 Task: Filter the search records by people
Action: Mouse moved to (150, 85)
Screenshot: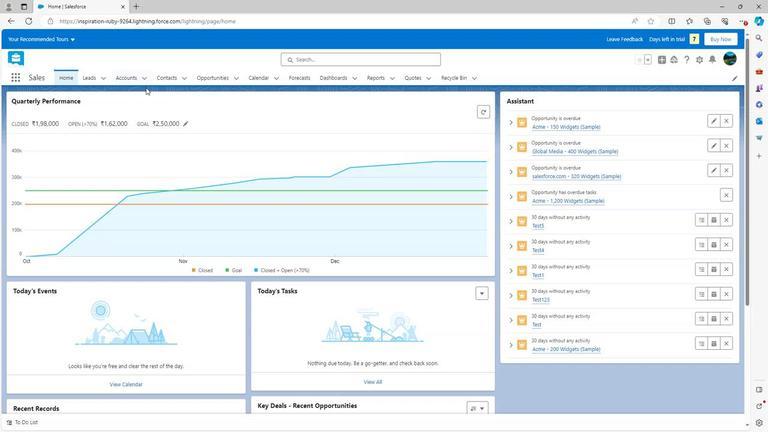 
Action: Mouse scrolled (150, 84) with delta (0, 0)
Screenshot: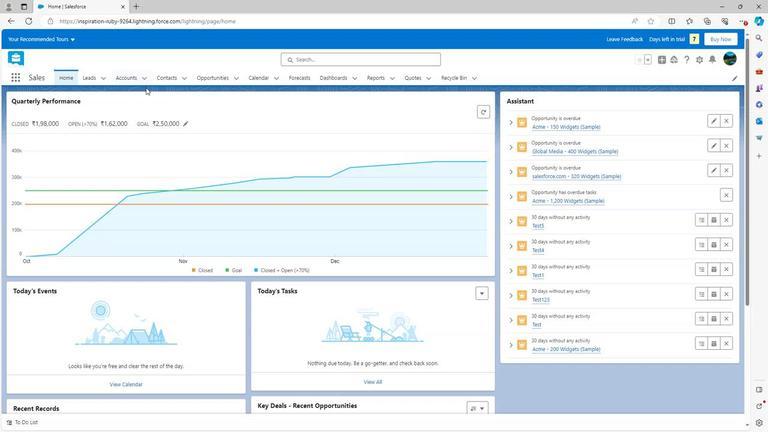 
Action: Mouse moved to (150, 86)
Screenshot: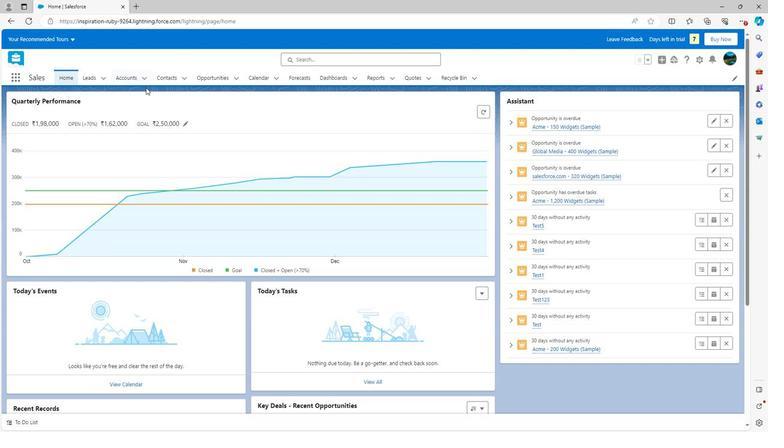 
Action: Mouse scrolled (150, 85) with delta (0, 0)
Screenshot: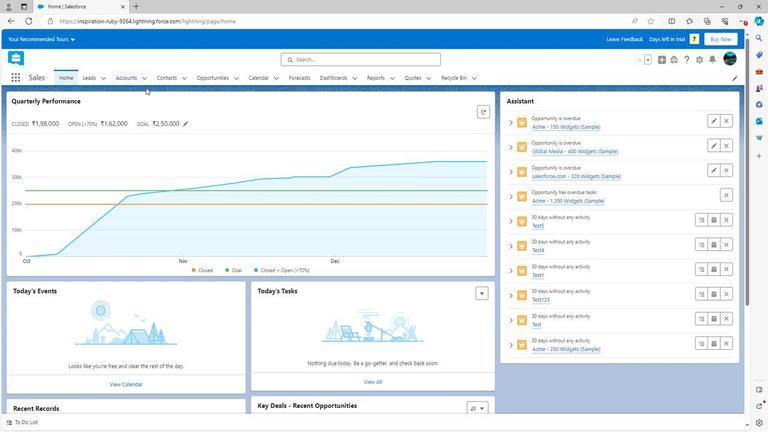 
Action: Mouse scrolled (150, 85) with delta (0, 0)
Screenshot: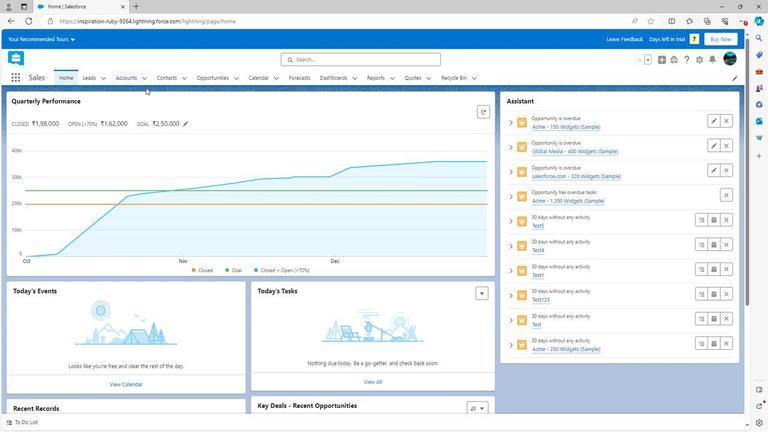 
Action: Mouse scrolled (150, 85) with delta (0, 0)
Screenshot: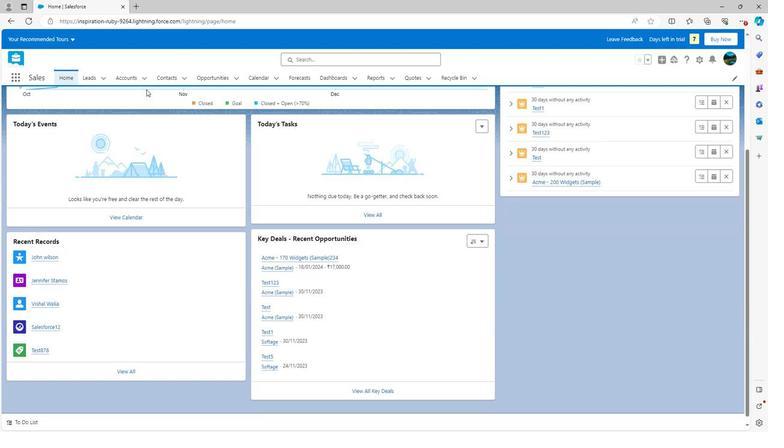 
Action: Mouse scrolled (150, 86) with delta (0, 0)
Screenshot: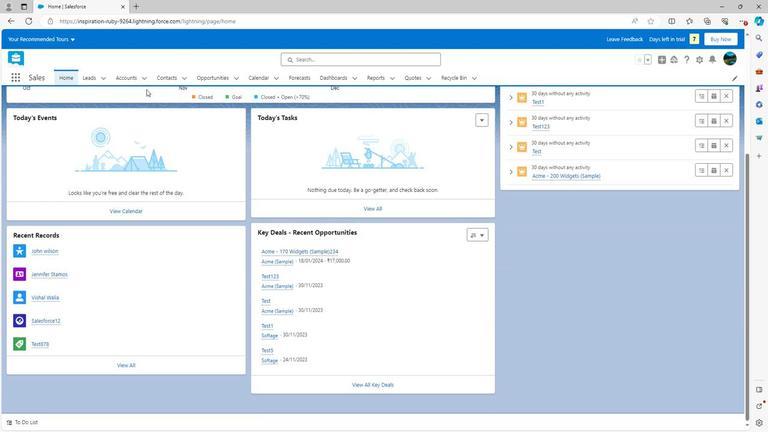 
Action: Mouse scrolled (150, 86) with delta (0, 0)
Screenshot: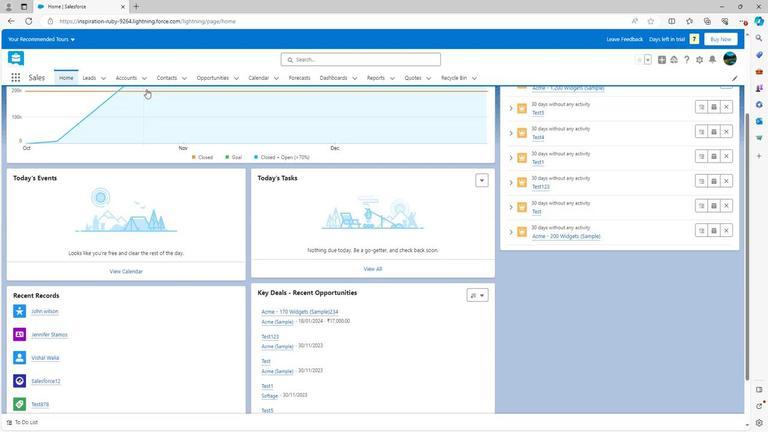 
Action: Mouse scrolled (150, 86) with delta (0, 0)
Screenshot: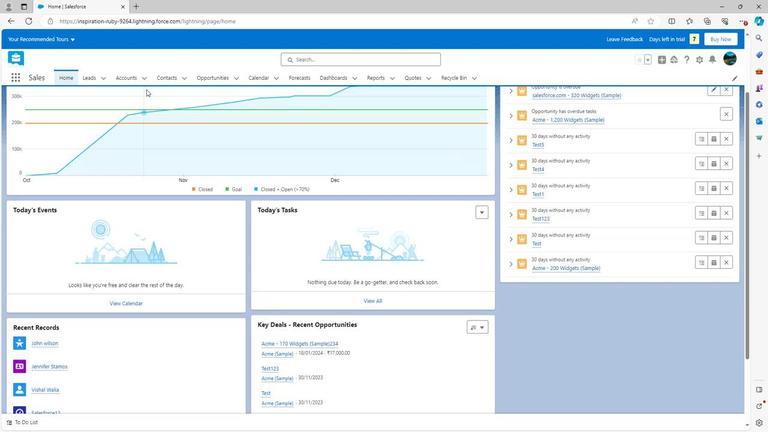 
Action: Mouse scrolled (150, 86) with delta (0, 0)
Screenshot: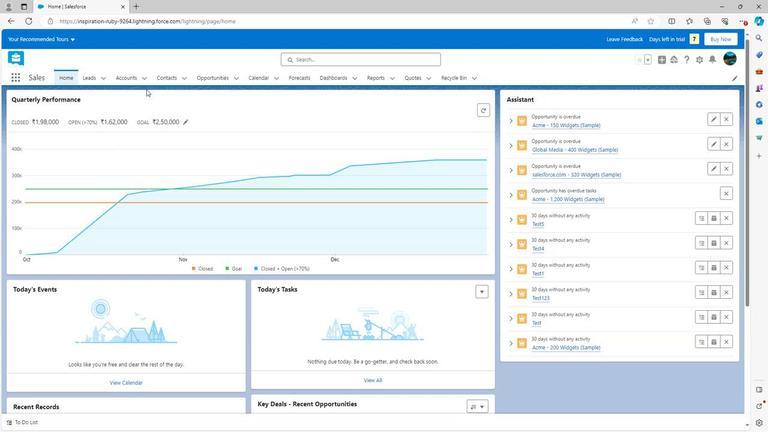 
Action: Mouse scrolled (150, 86) with delta (0, 0)
Screenshot: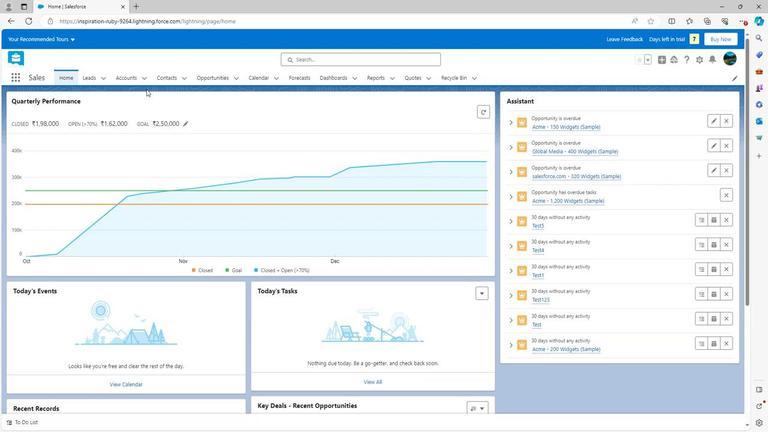 
Action: Mouse moved to (320, 60)
Screenshot: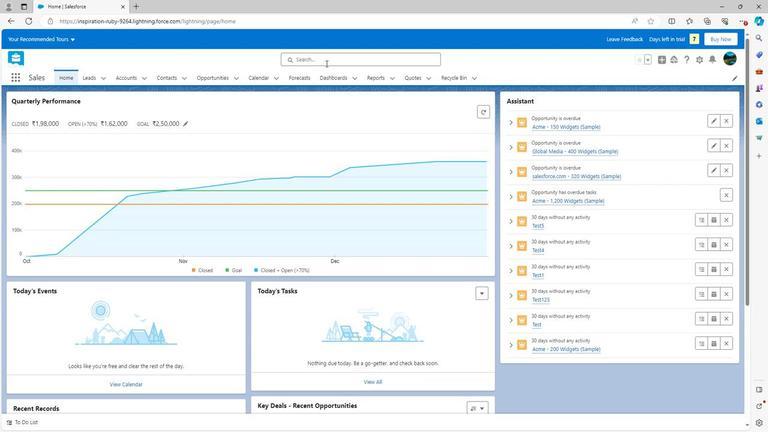 
Action: Mouse pressed left at (320, 60)
Screenshot: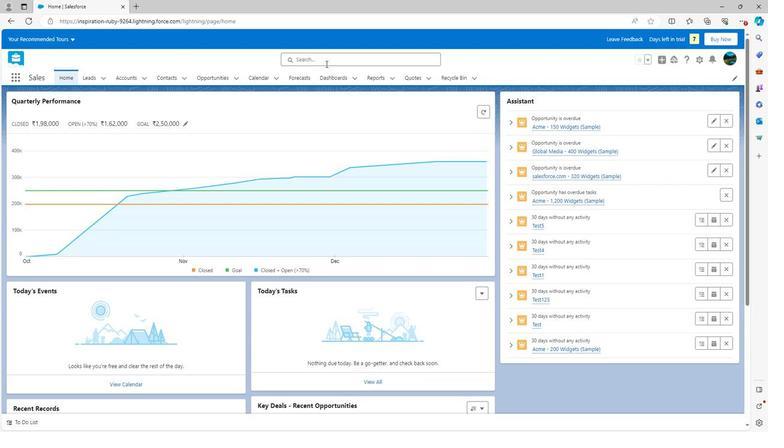 
Action: Mouse moved to (222, 61)
Screenshot: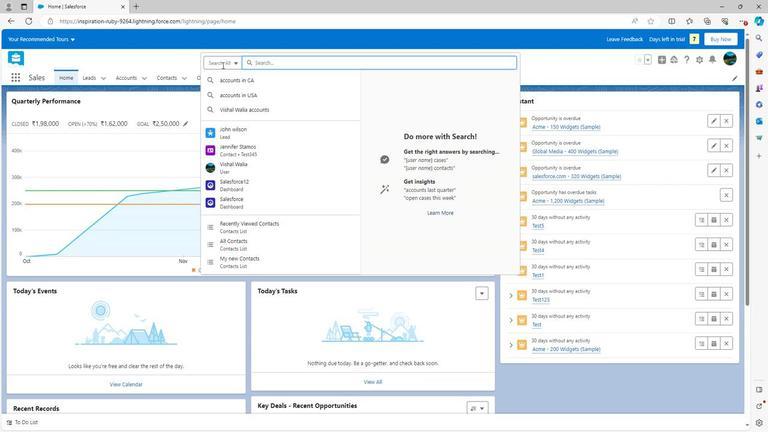 
Action: Mouse pressed left at (222, 61)
Screenshot: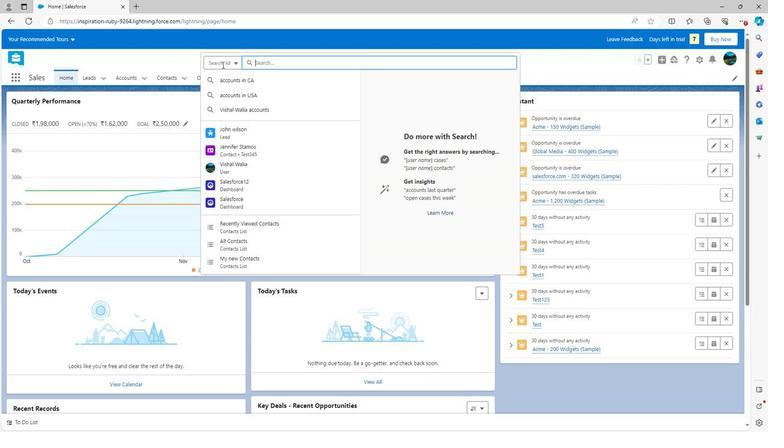 
Action: Mouse moved to (231, 216)
Screenshot: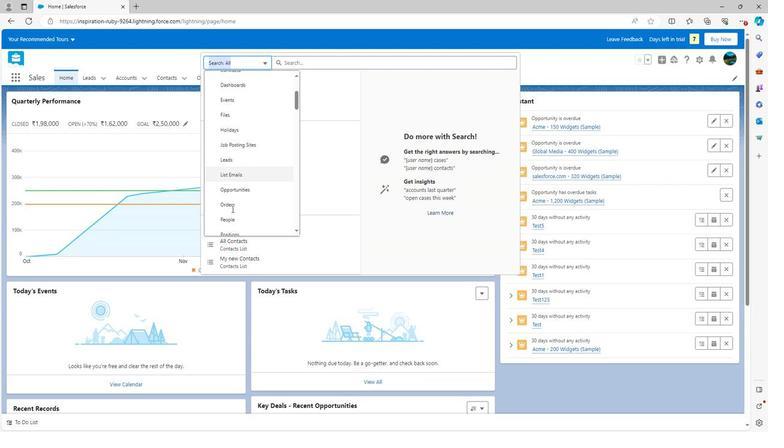 
Action: Mouse pressed left at (231, 216)
Screenshot: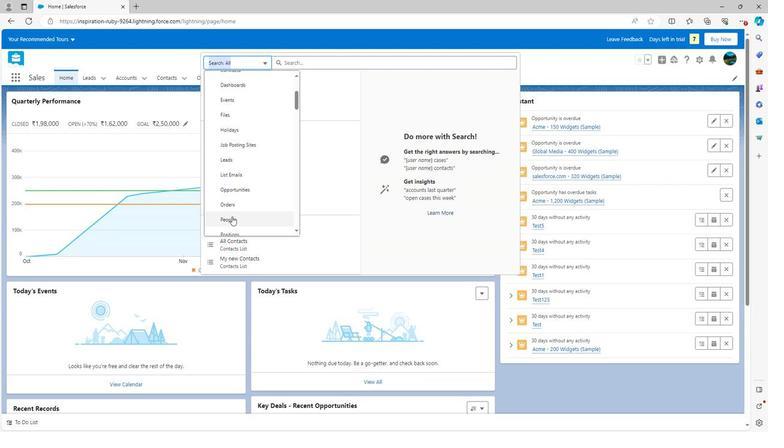 
Action: Mouse moved to (378, 151)
Screenshot: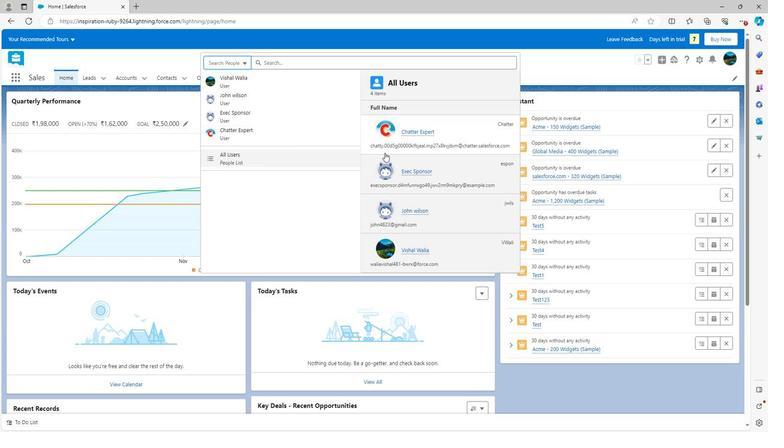 
Action: Mouse scrolled (378, 150) with delta (0, 0)
Screenshot: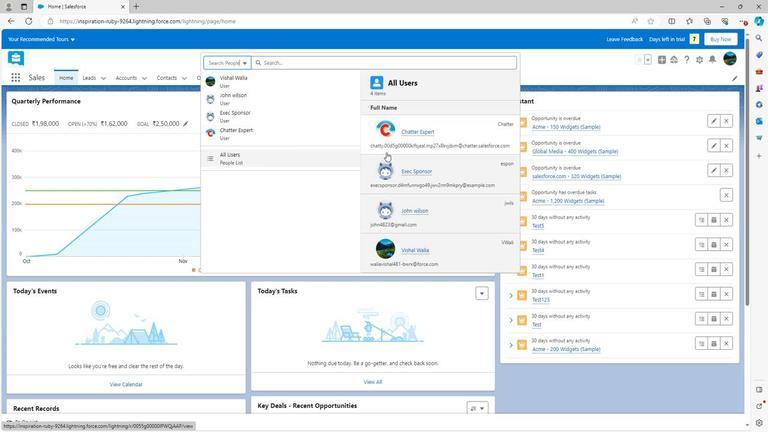 
Action: Mouse scrolled (378, 150) with delta (0, 0)
Screenshot: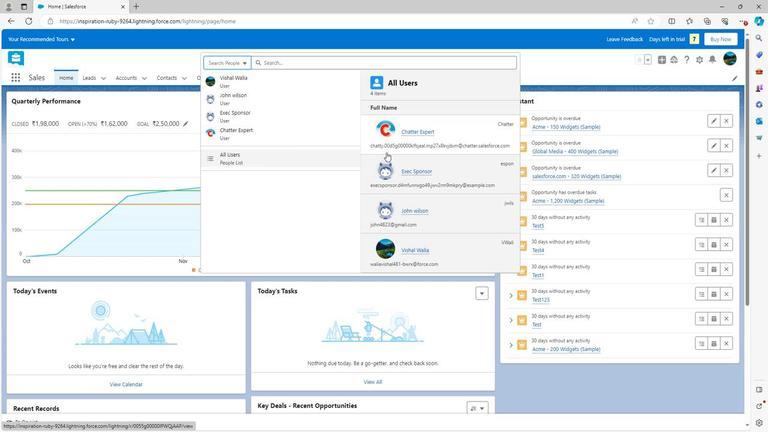 
Action: Mouse moved to (378, 150)
Screenshot: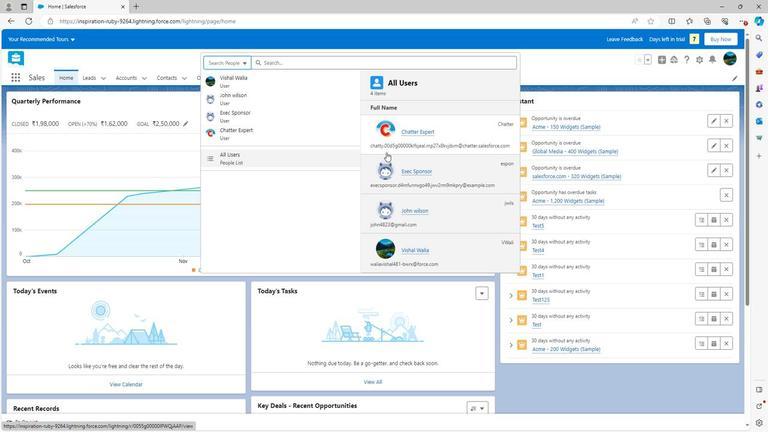 
